 Task: Enable the video filter "Invert video filter" for transcode stream output.
Action: Mouse moved to (118, 11)
Screenshot: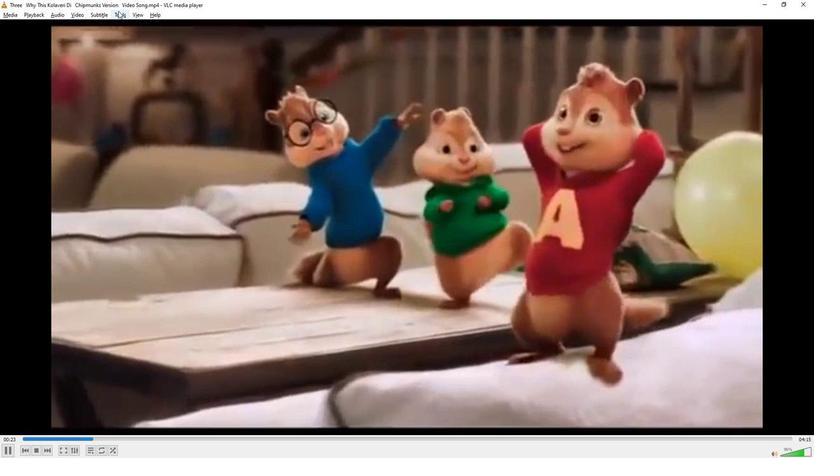 
Action: Mouse pressed left at (118, 11)
Screenshot: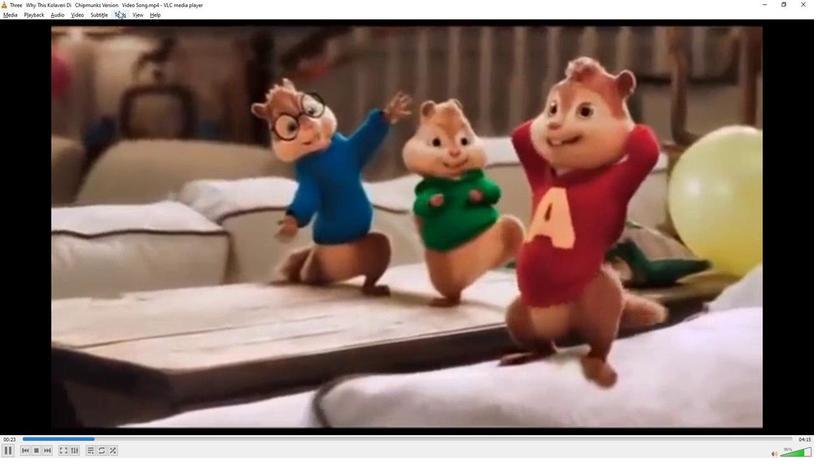 
Action: Mouse moved to (136, 113)
Screenshot: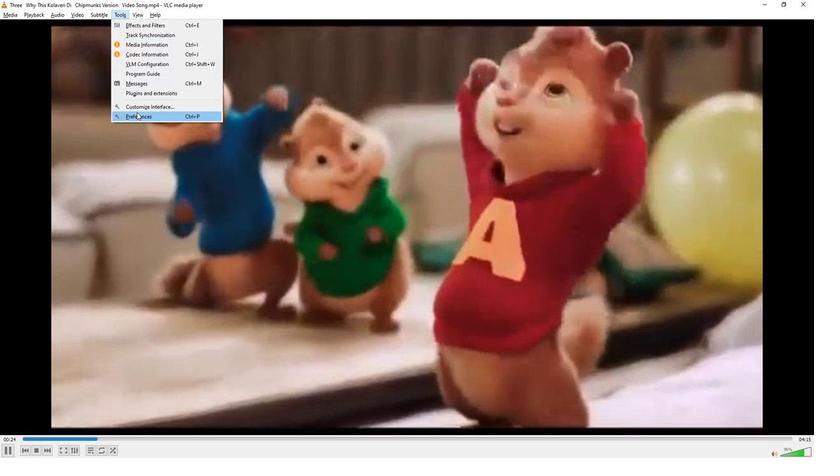 
Action: Mouse pressed left at (136, 113)
Screenshot: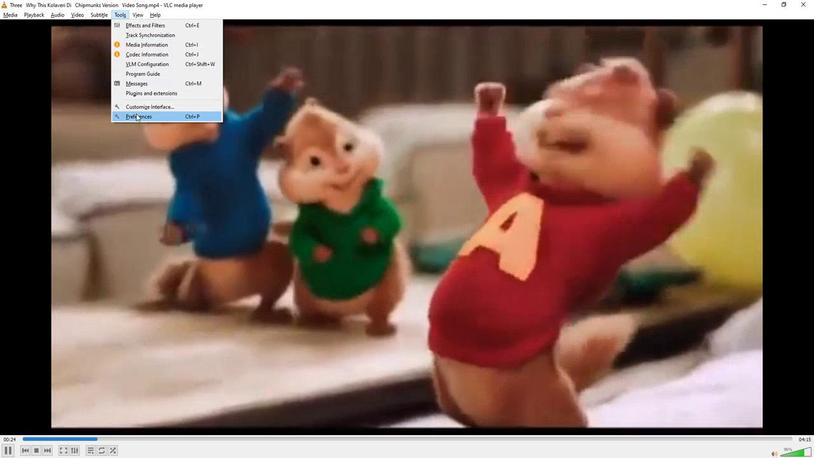
Action: Mouse moved to (238, 342)
Screenshot: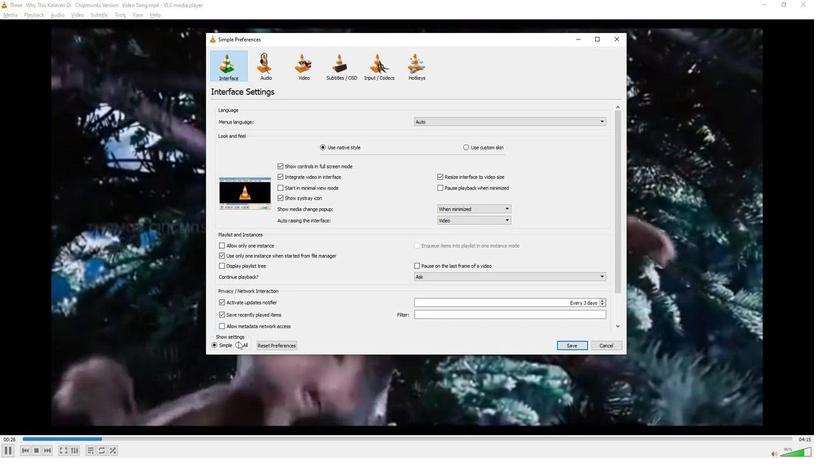 
Action: Mouse pressed left at (238, 342)
Screenshot: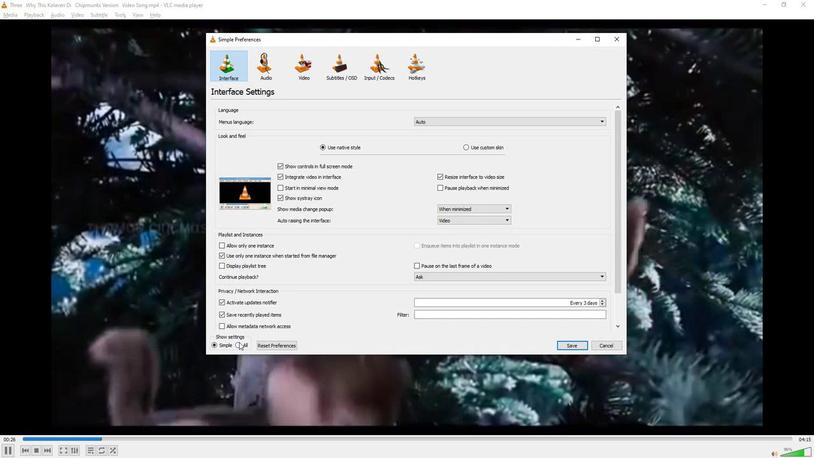 
Action: Mouse moved to (250, 250)
Screenshot: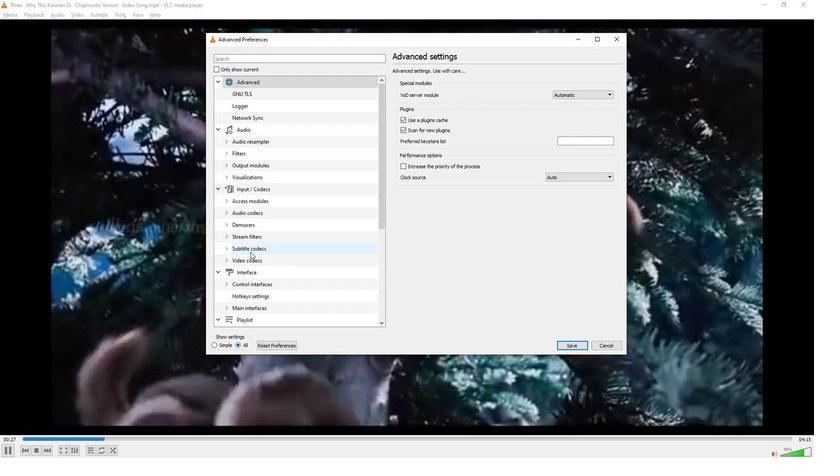 
Action: Mouse scrolled (250, 250) with delta (0, 0)
Screenshot: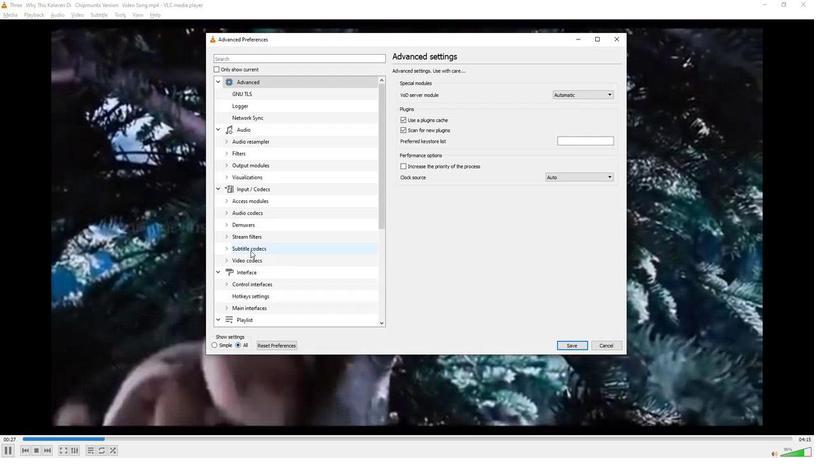 
Action: Mouse scrolled (250, 250) with delta (0, 0)
Screenshot: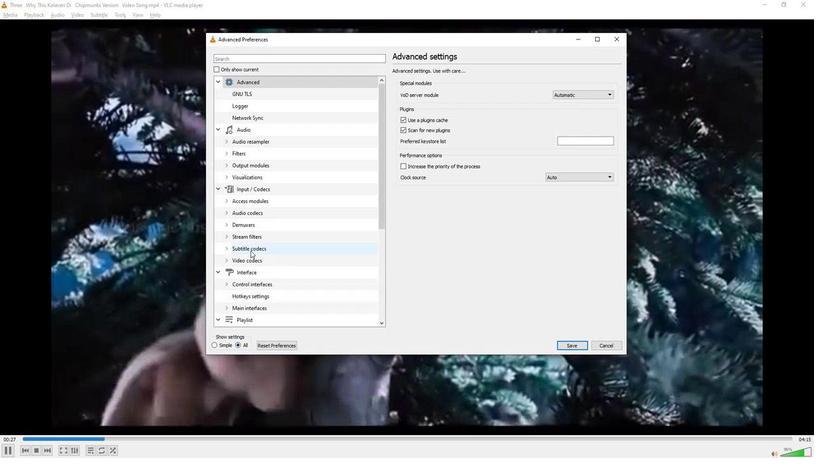 
Action: Mouse scrolled (250, 250) with delta (0, 0)
Screenshot: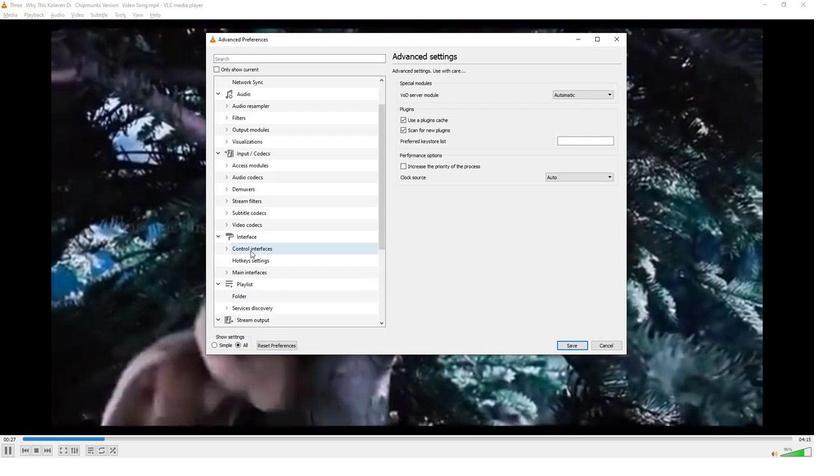 
Action: Mouse scrolled (250, 250) with delta (0, 0)
Screenshot: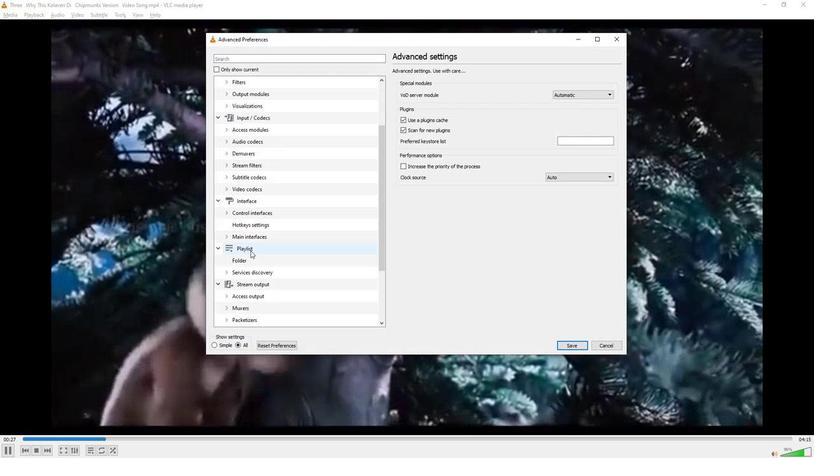 
Action: Mouse moved to (249, 250)
Screenshot: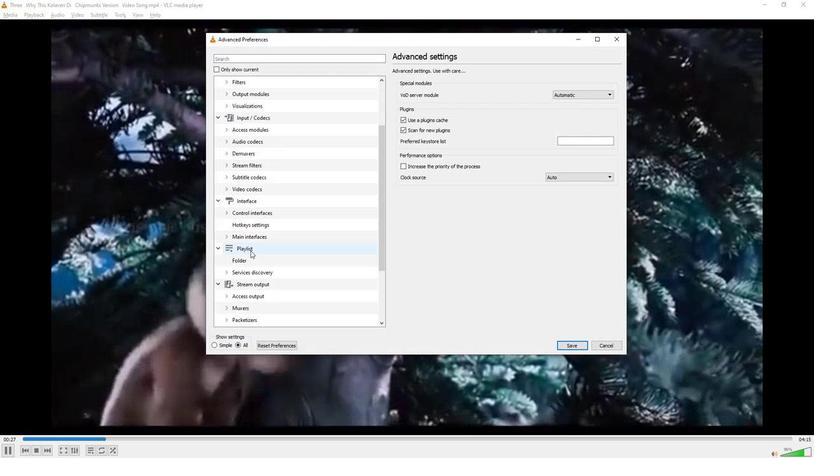 
Action: Mouse scrolled (249, 250) with delta (0, 0)
Screenshot: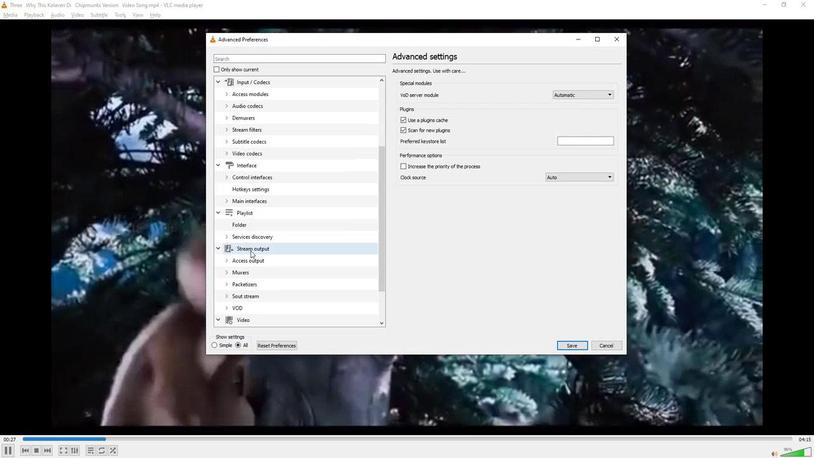 
Action: Mouse moved to (249, 250)
Screenshot: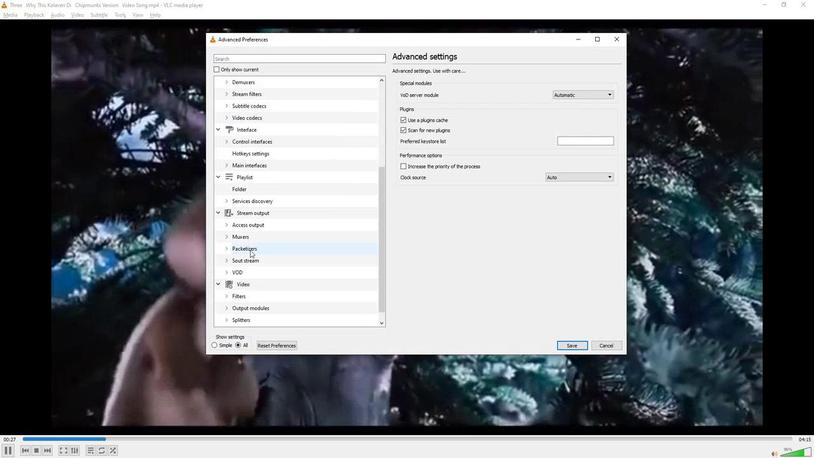 
Action: Mouse scrolled (249, 250) with delta (0, 0)
Screenshot: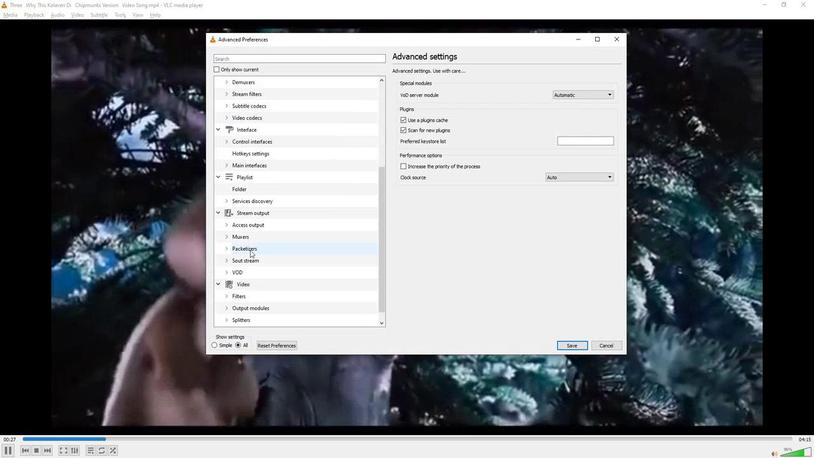 
Action: Mouse scrolled (249, 250) with delta (0, 0)
Screenshot: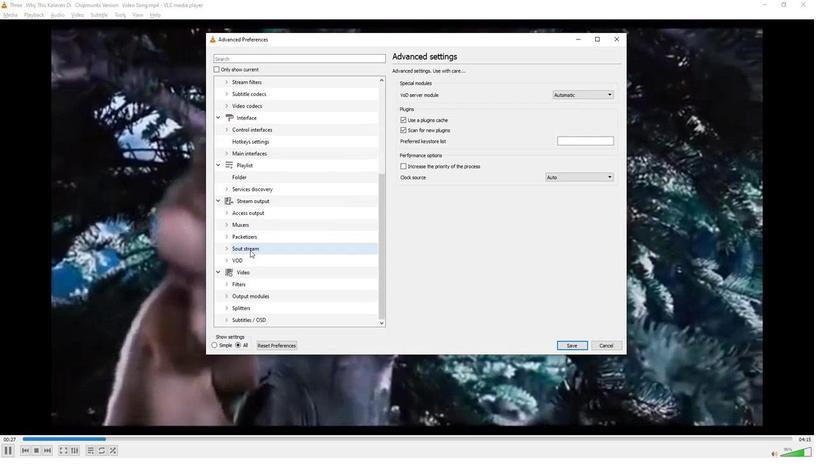 
Action: Mouse moved to (247, 250)
Screenshot: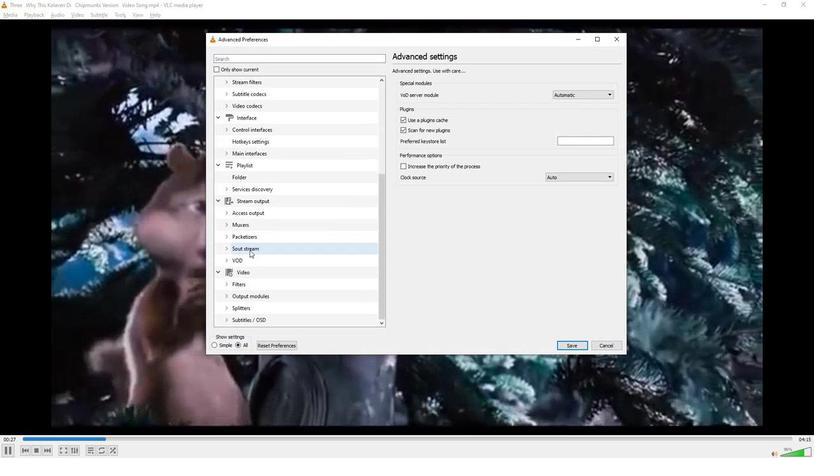 
Action: Mouse scrolled (247, 250) with delta (0, 0)
Screenshot: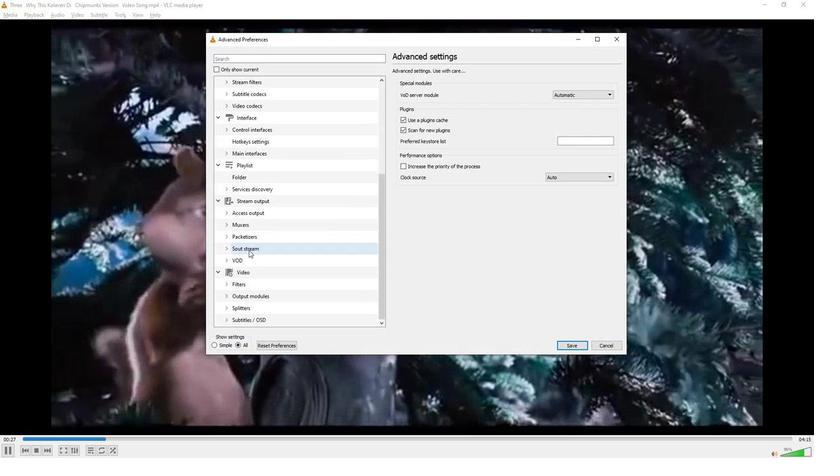 
Action: Mouse moved to (246, 251)
Screenshot: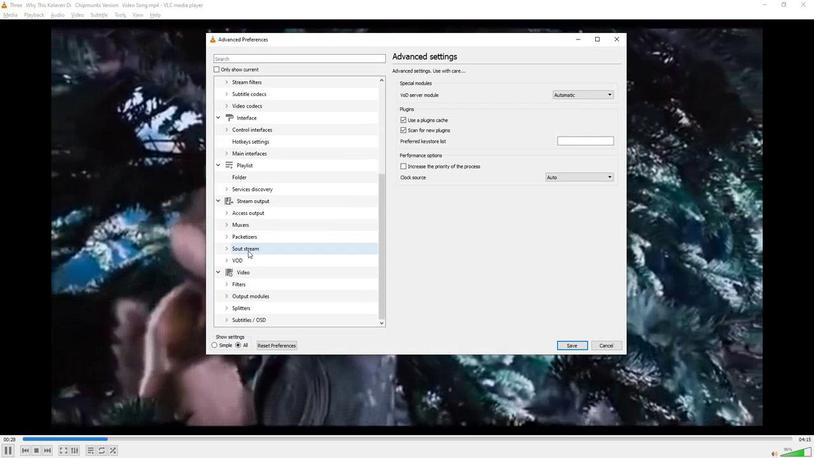 
Action: Mouse scrolled (246, 251) with delta (0, 0)
Screenshot: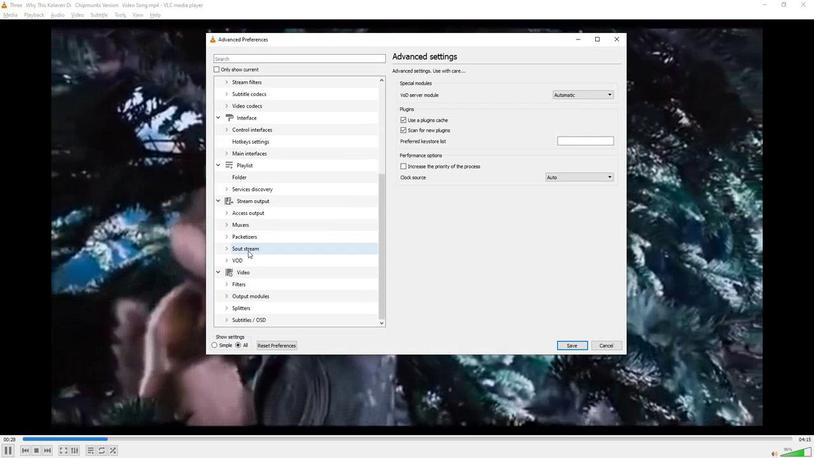 
Action: Mouse moved to (243, 285)
Screenshot: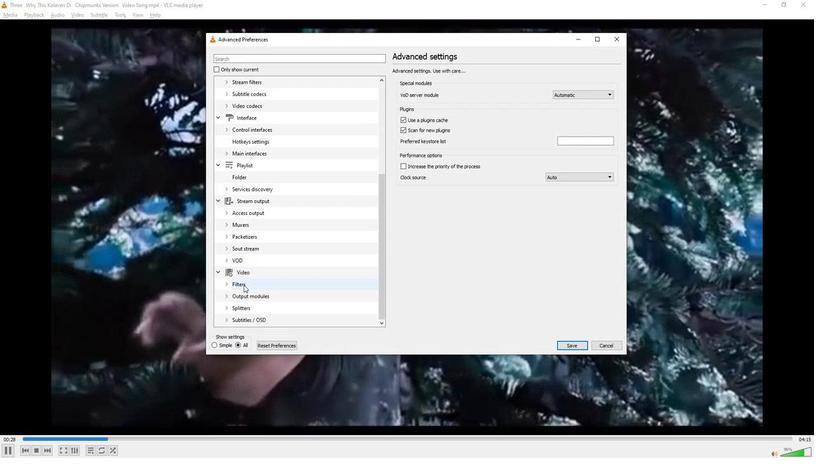 
Action: Mouse pressed left at (243, 285)
Screenshot: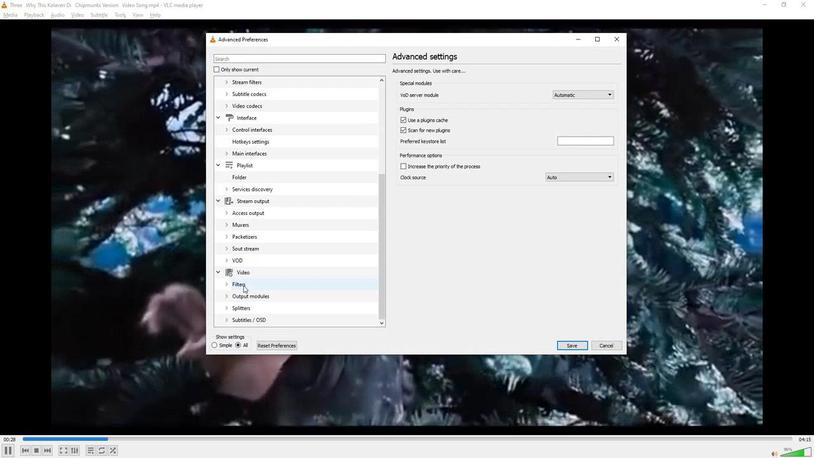 
Action: Mouse moved to (514, 174)
Screenshot: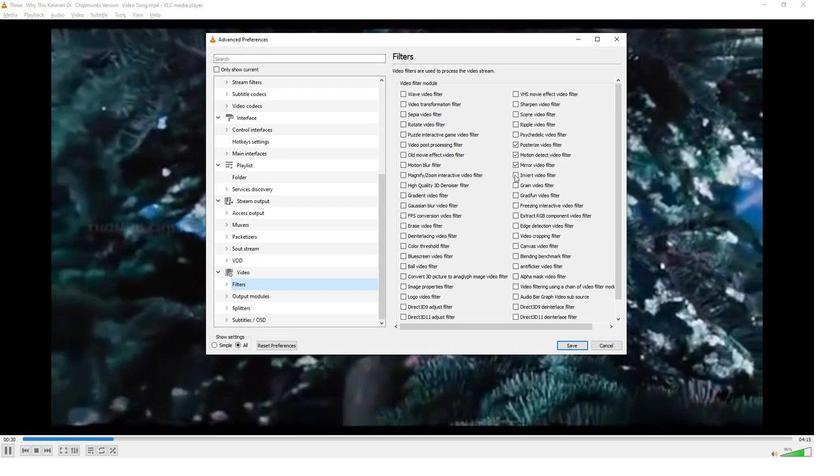 
Action: Mouse pressed left at (514, 174)
Screenshot: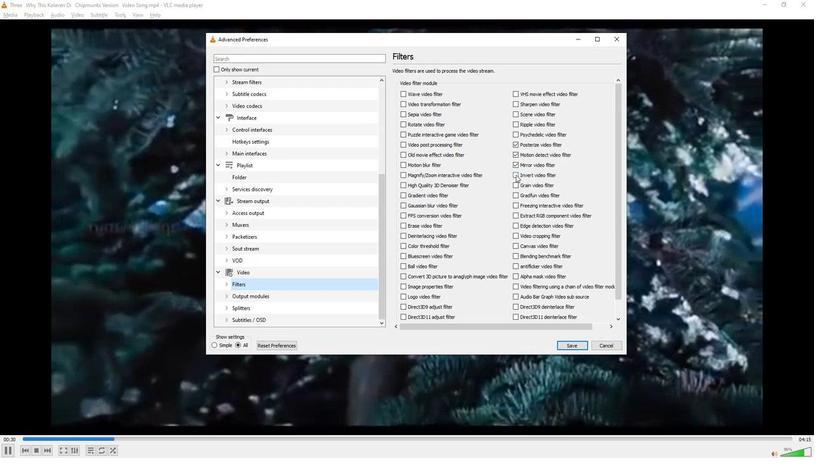 
Action: Mouse moved to (480, 221)
Screenshot: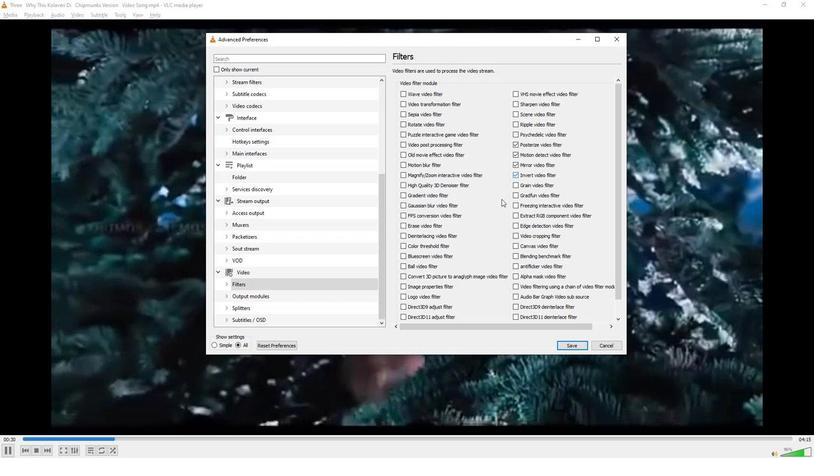 
